 Task: Apply theme streamline in current slide.
Action: Mouse moved to (528, 105)
Screenshot: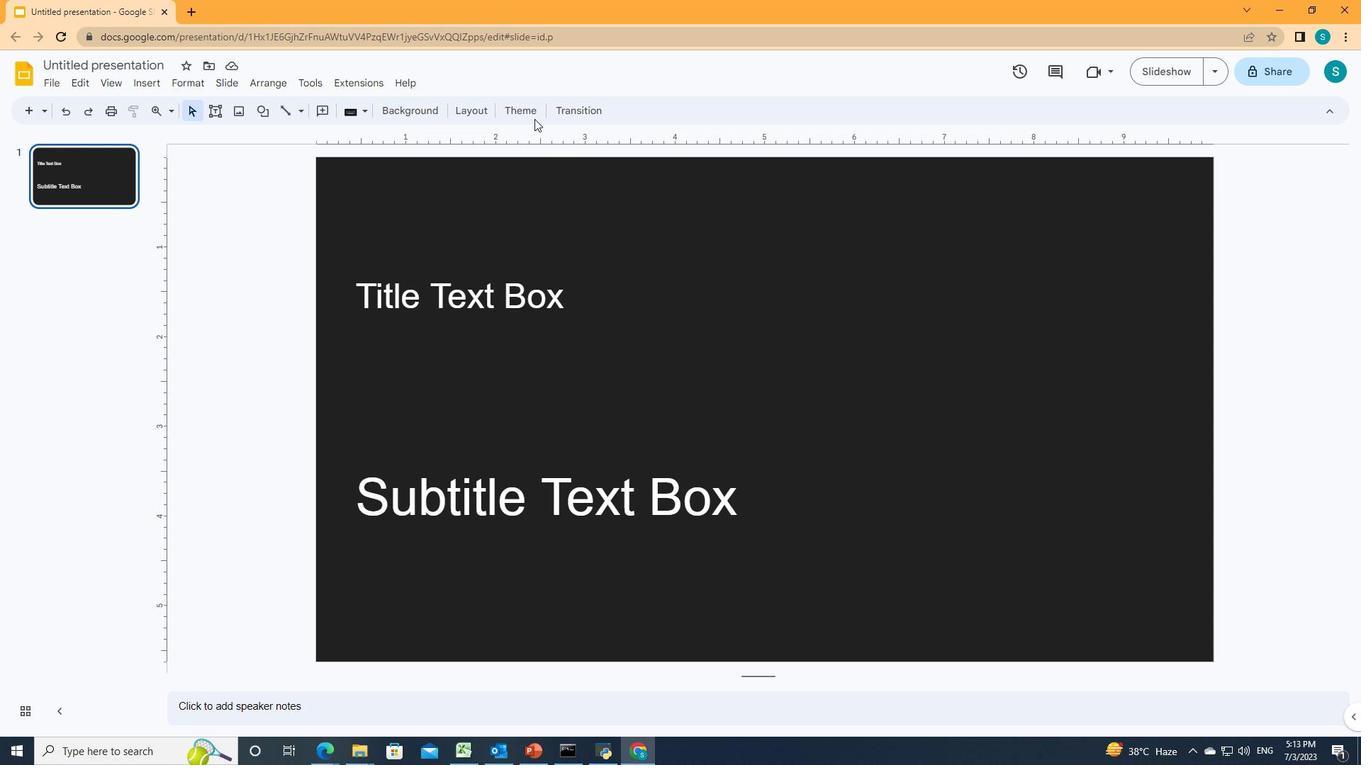 
Action: Mouse pressed left at (528, 105)
Screenshot: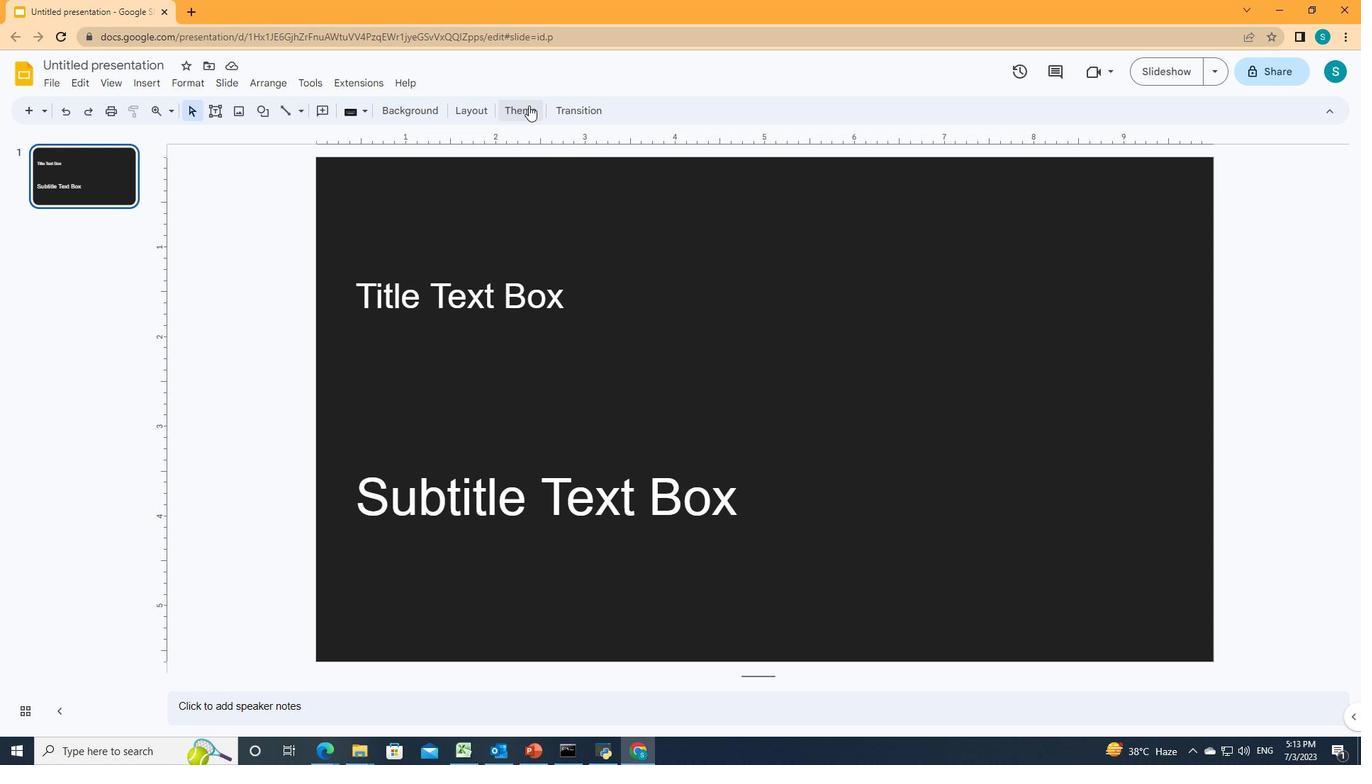 
Action: Mouse moved to (1226, 479)
Screenshot: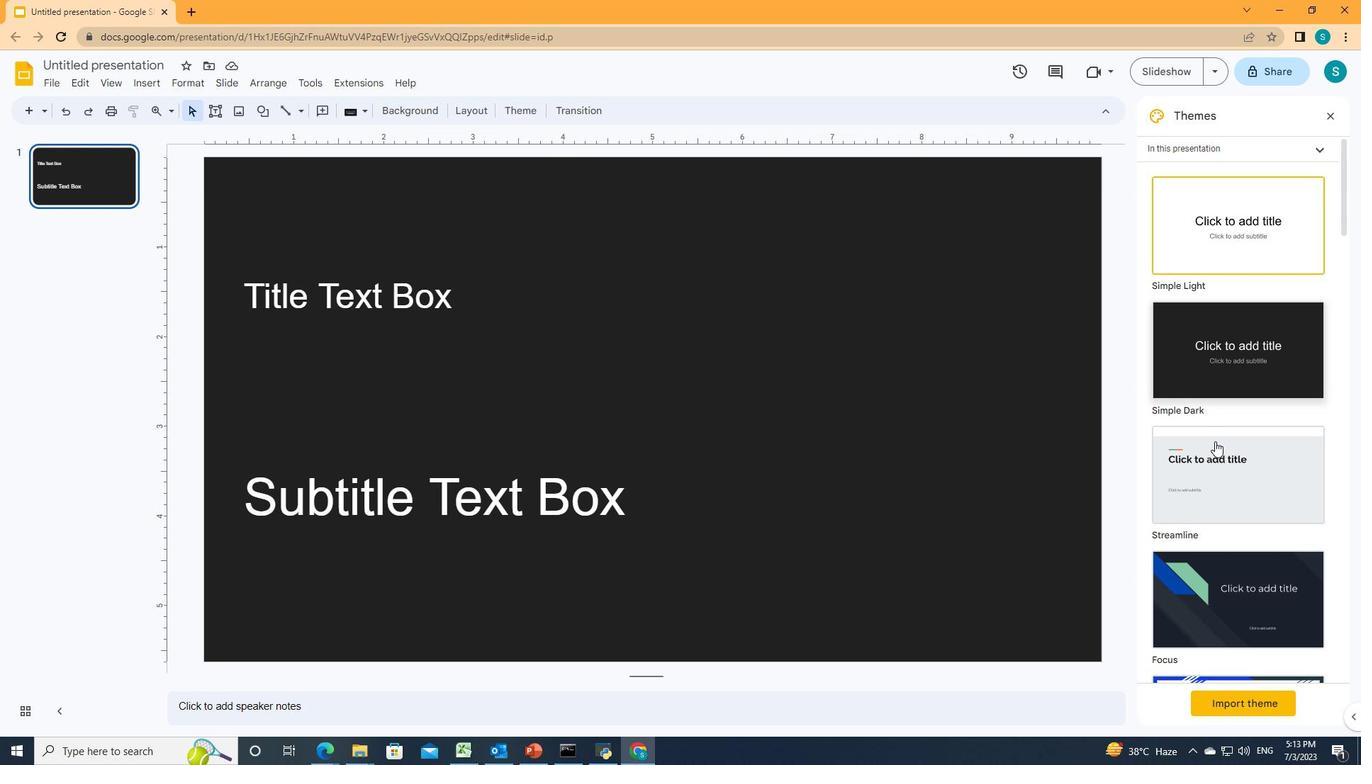 
Action: Mouse pressed left at (1226, 479)
Screenshot: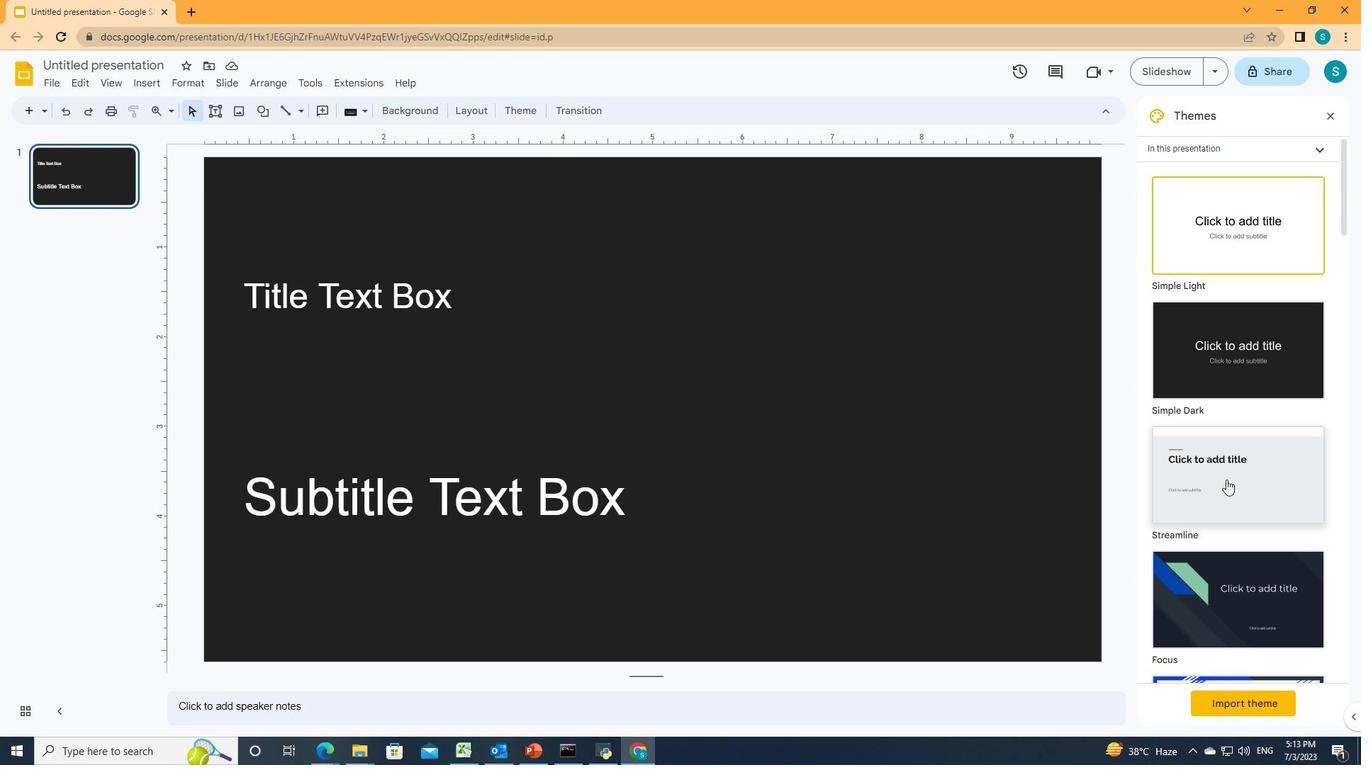 
